 Task: Increase the banding removal radius of the video effects.
Action: Mouse moved to (103, 16)
Screenshot: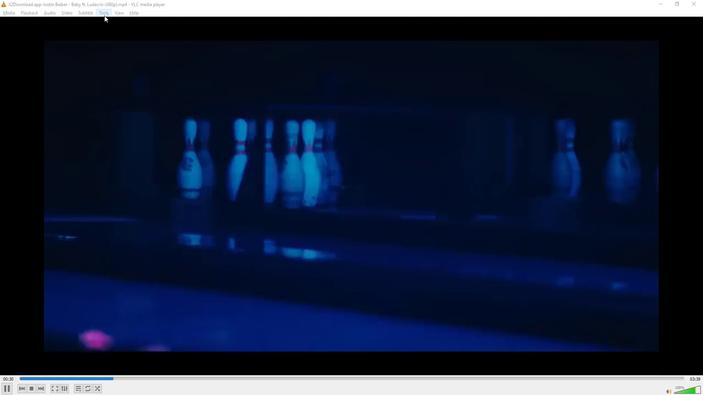 
Action: Mouse pressed left at (103, 16)
Screenshot: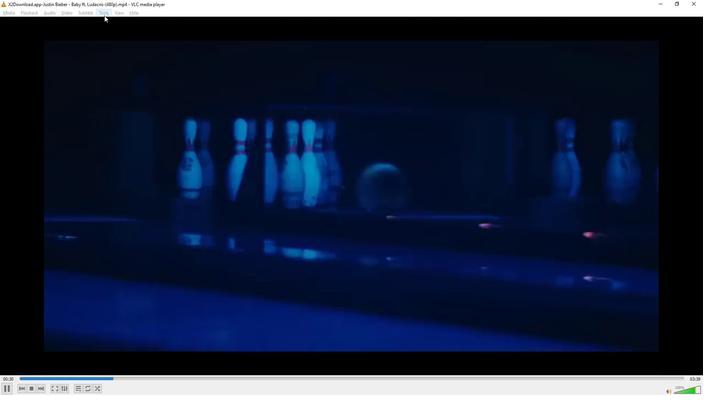 
Action: Mouse moved to (118, 25)
Screenshot: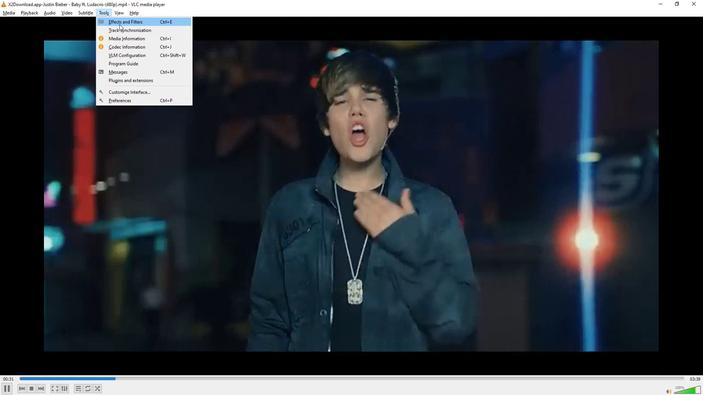 
Action: Mouse pressed left at (118, 25)
Screenshot: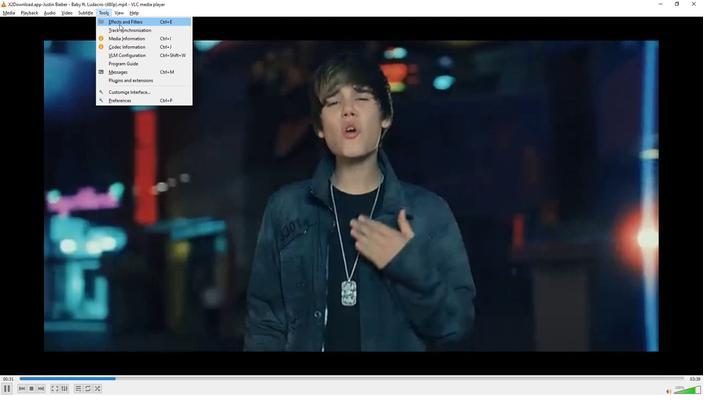 
Action: Mouse moved to (88, 57)
Screenshot: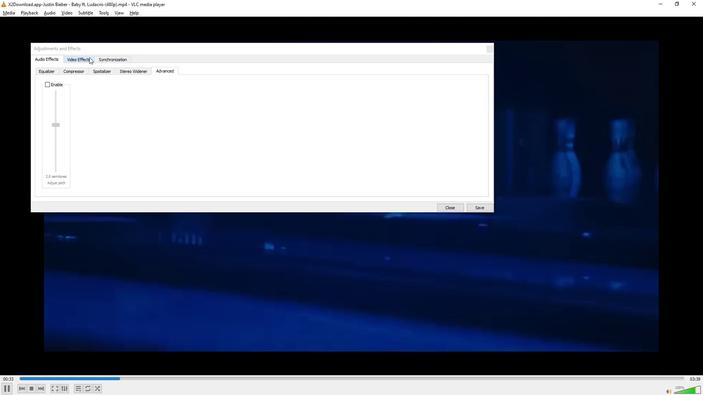 
Action: Mouse pressed left at (88, 57)
Screenshot: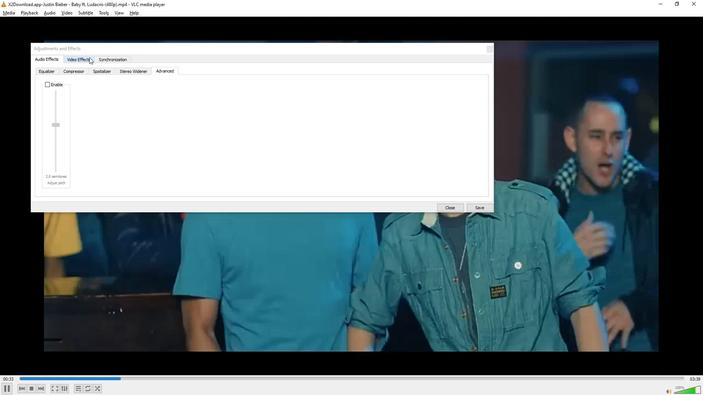 
Action: Mouse moved to (335, 134)
Screenshot: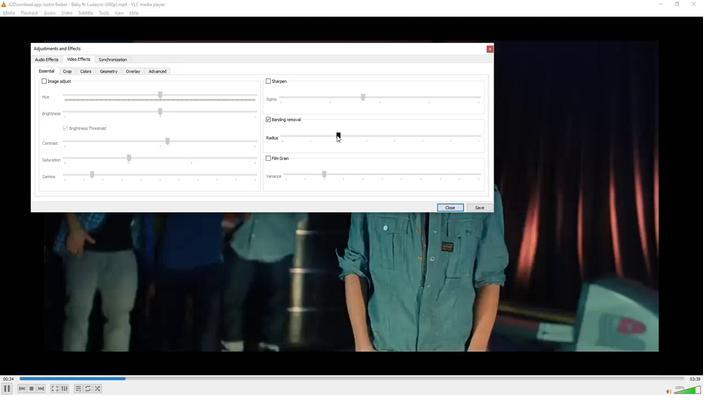 
Action: Mouse pressed left at (335, 134)
Screenshot: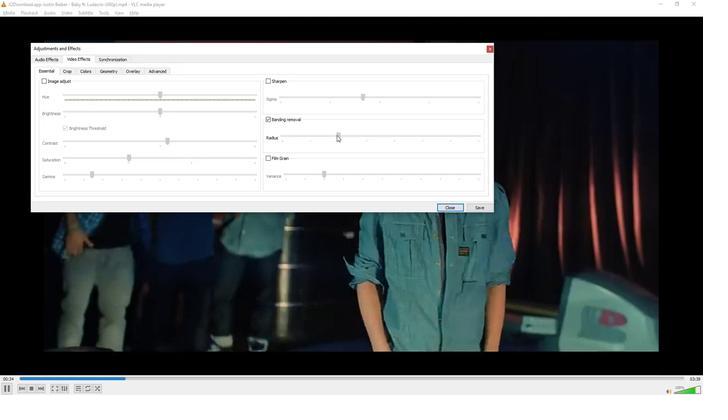 
Action: Mouse moved to (372, 247)
Screenshot: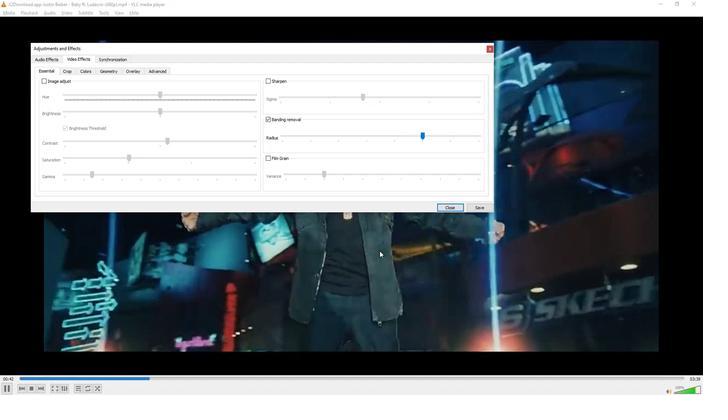 
